 Task: In mention choose email frequency LinkedIn recommended.
Action: Mouse moved to (755, 67)
Screenshot: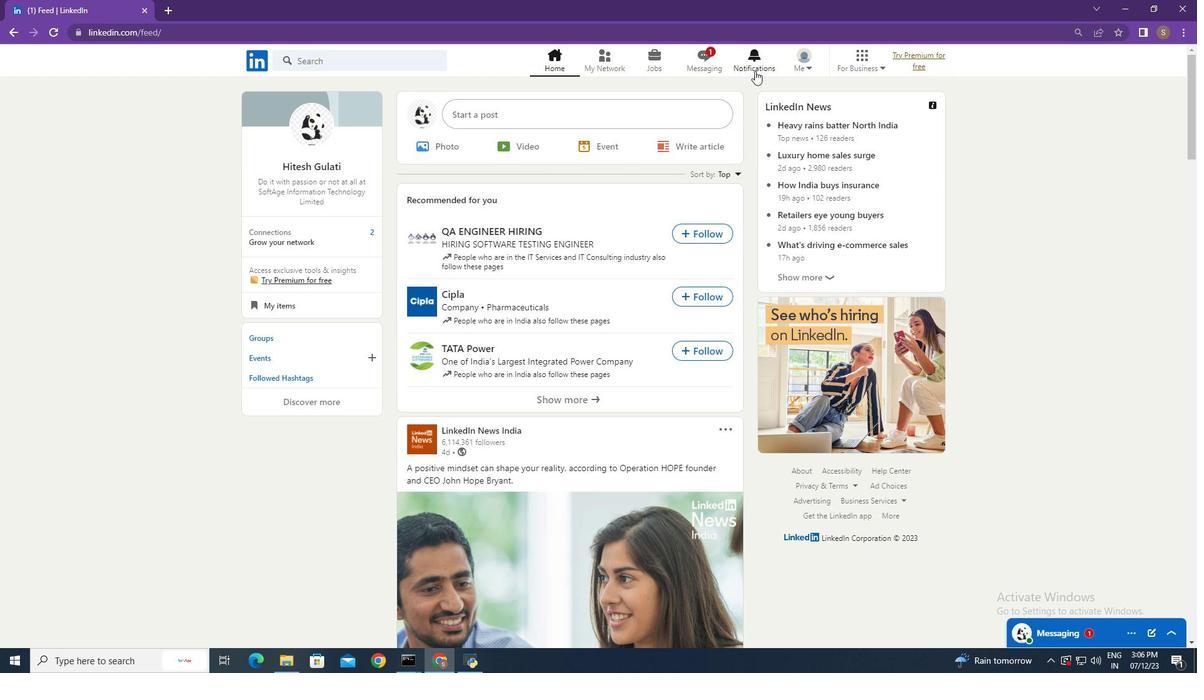 
Action: Mouse pressed left at (755, 67)
Screenshot: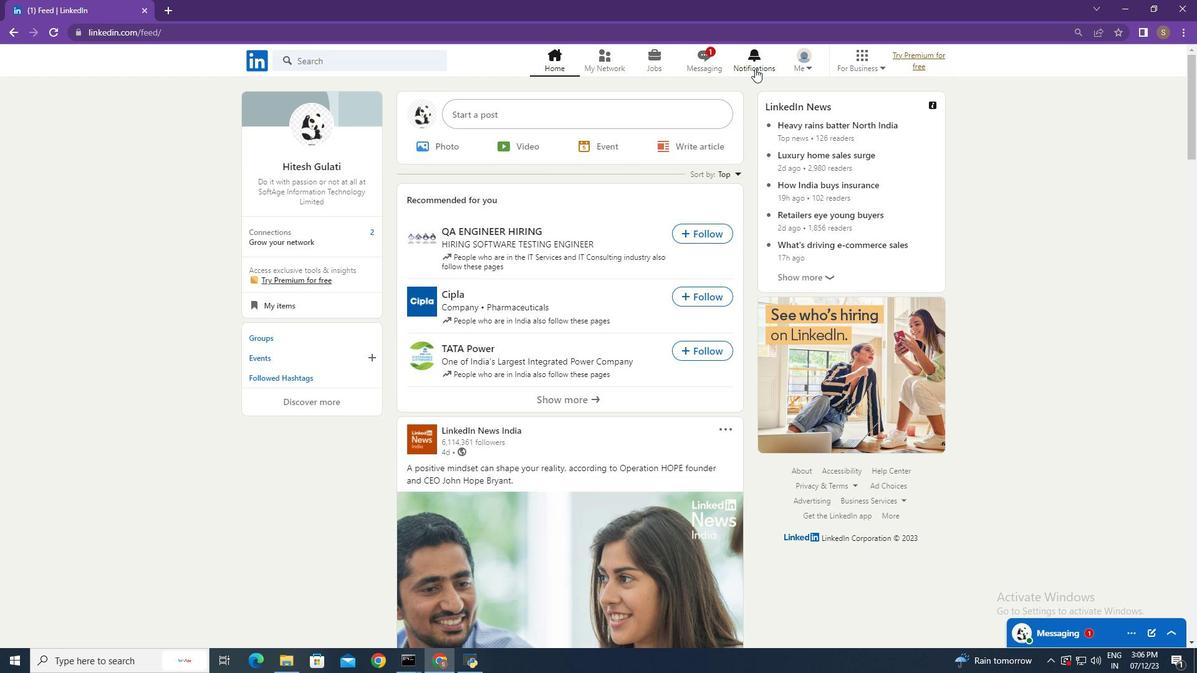 
Action: Mouse moved to (279, 144)
Screenshot: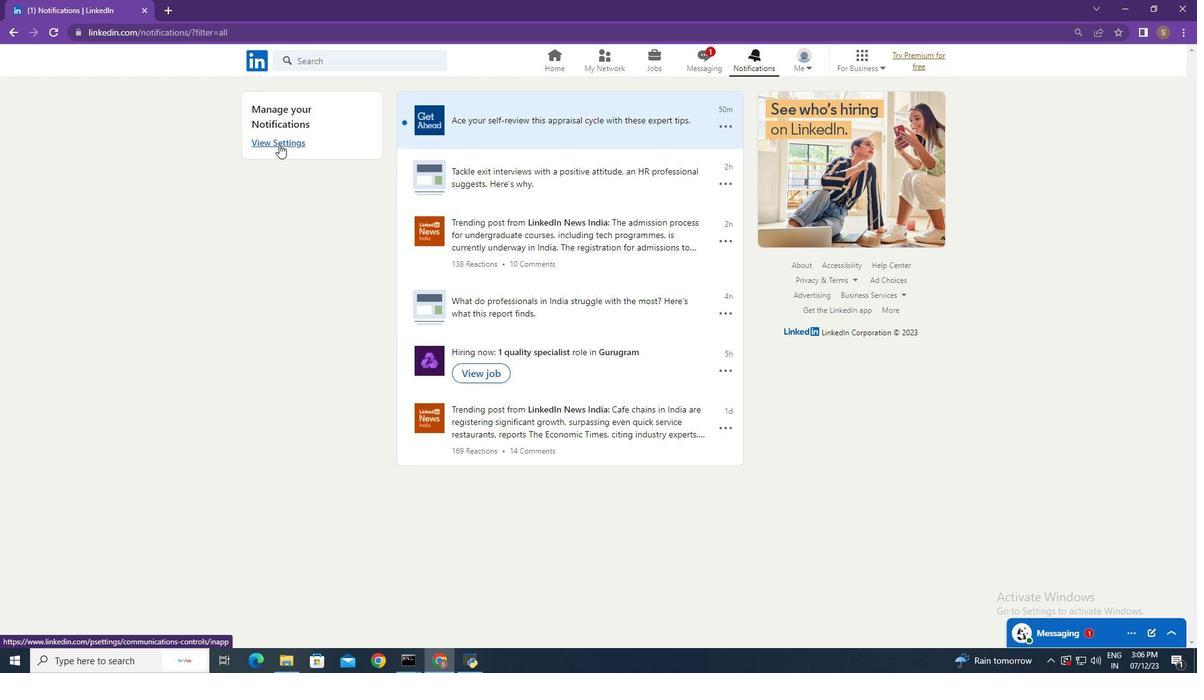 
Action: Mouse pressed left at (279, 144)
Screenshot: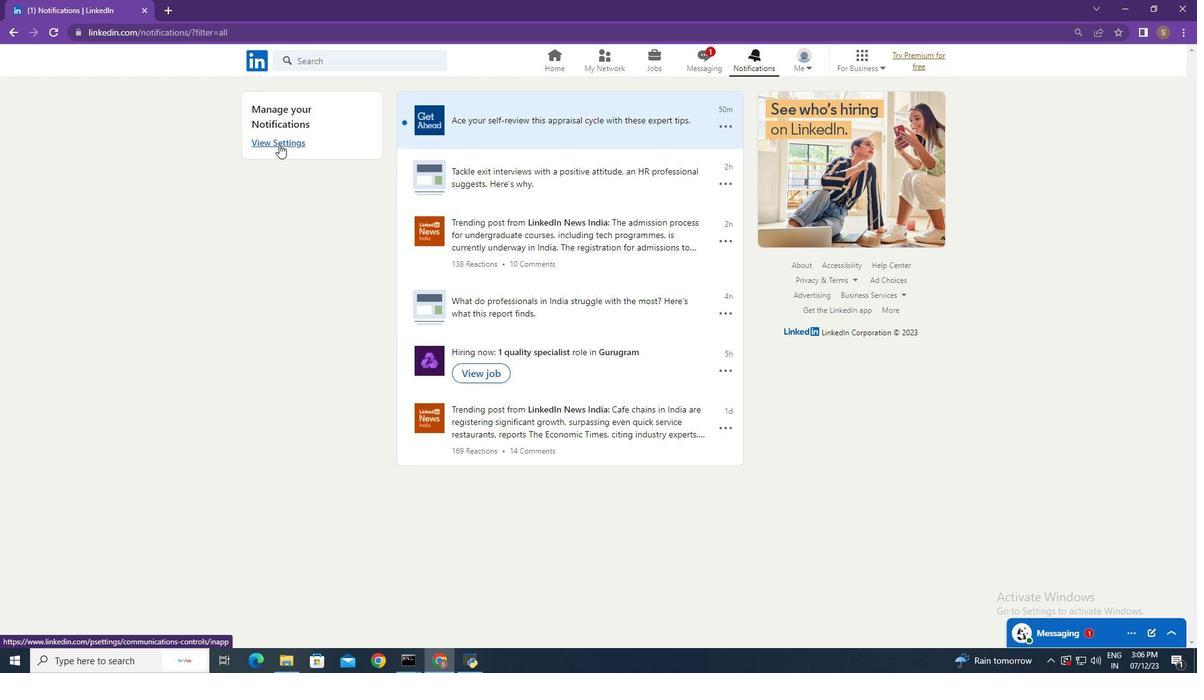 
Action: Mouse moved to (664, 290)
Screenshot: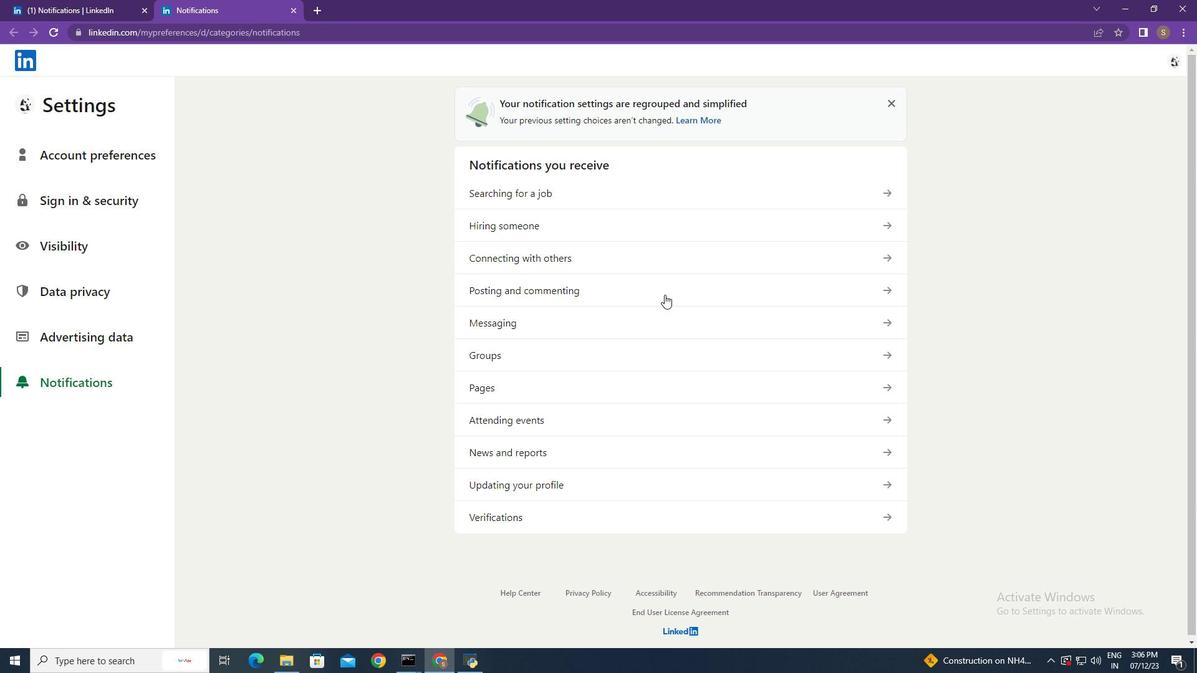 
Action: Mouse pressed left at (664, 290)
Screenshot: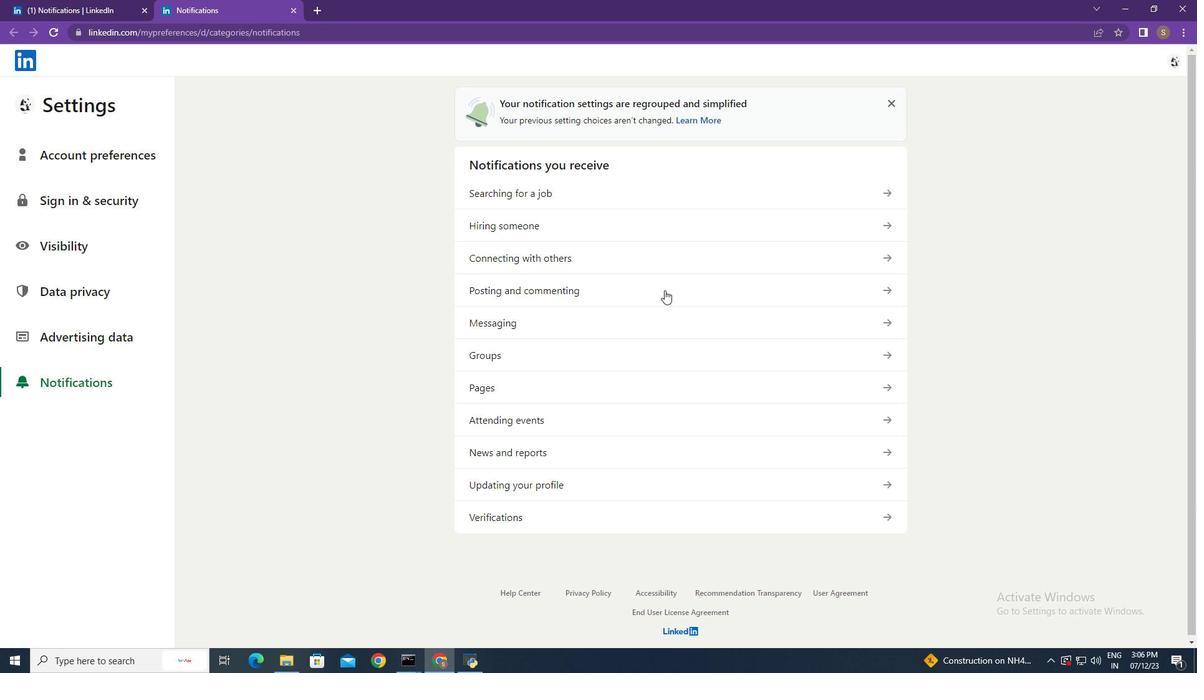 
Action: Mouse moved to (826, 269)
Screenshot: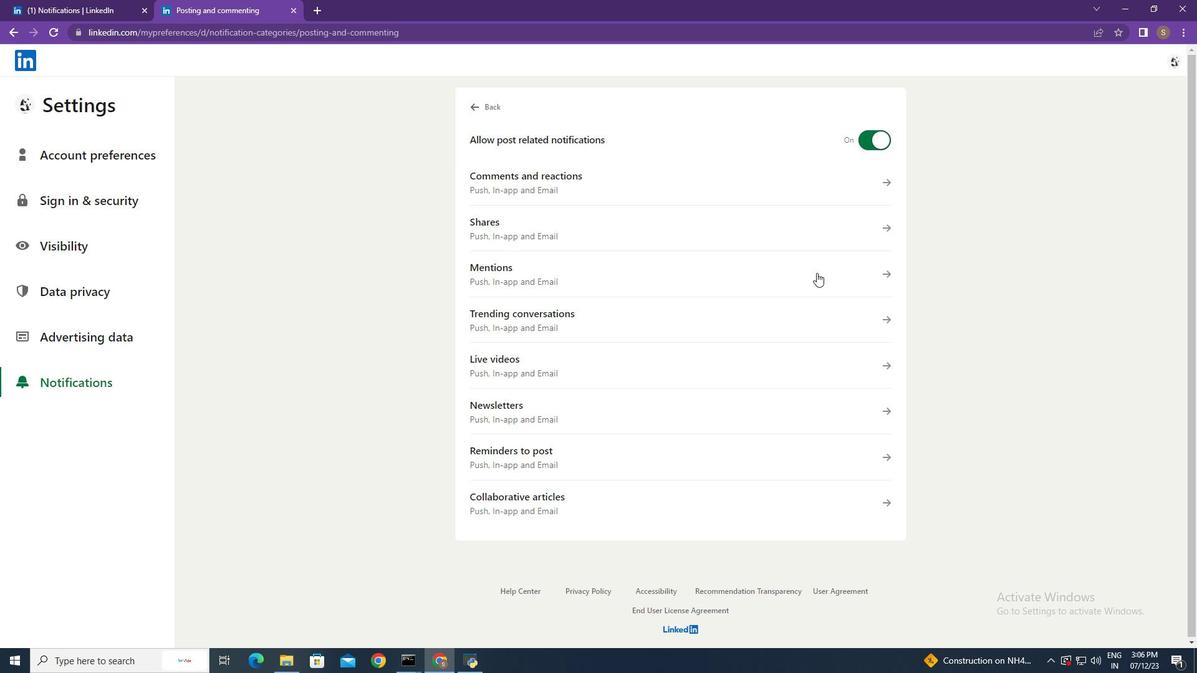
Action: Mouse pressed left at (826, 269)
Screenshot: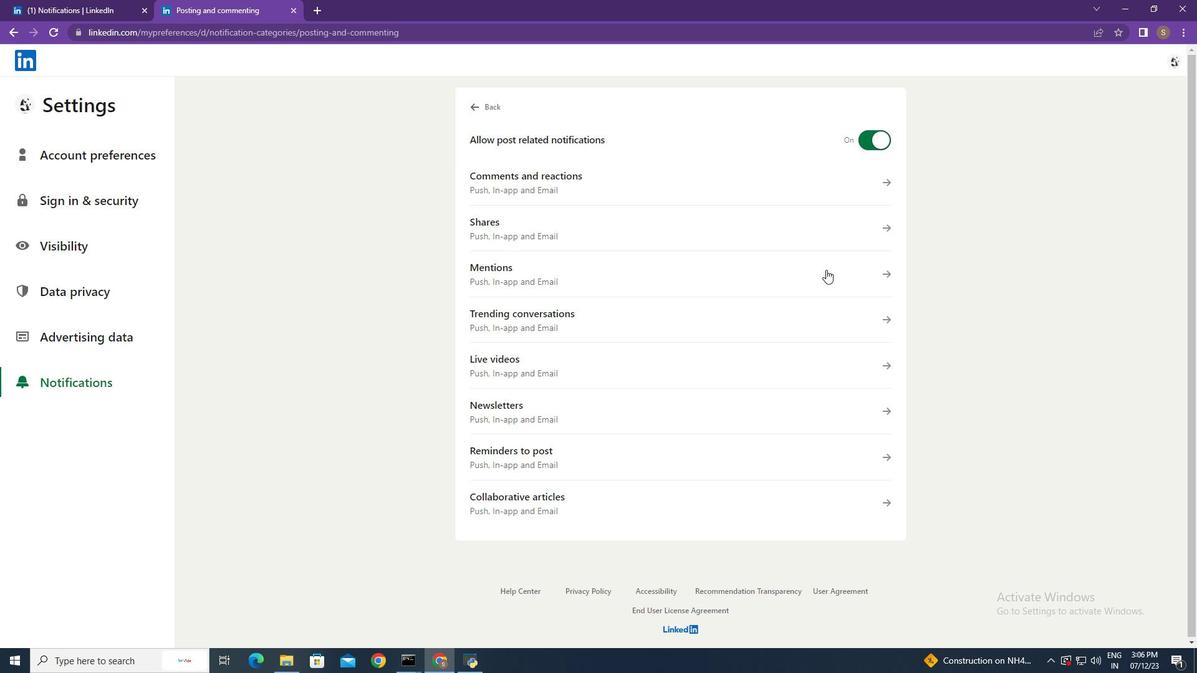 
Action: Mouse moved to (480, 452)
Screenshot: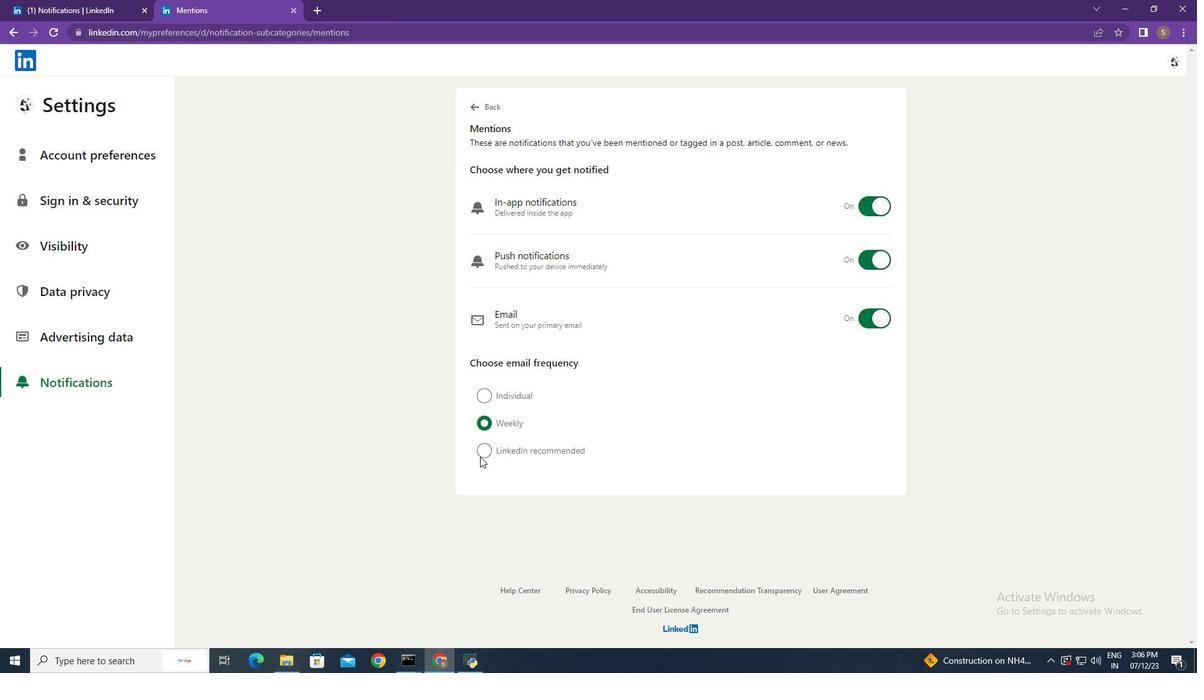 
Action: Mouse pressed left at (480, 452)
Screenshot: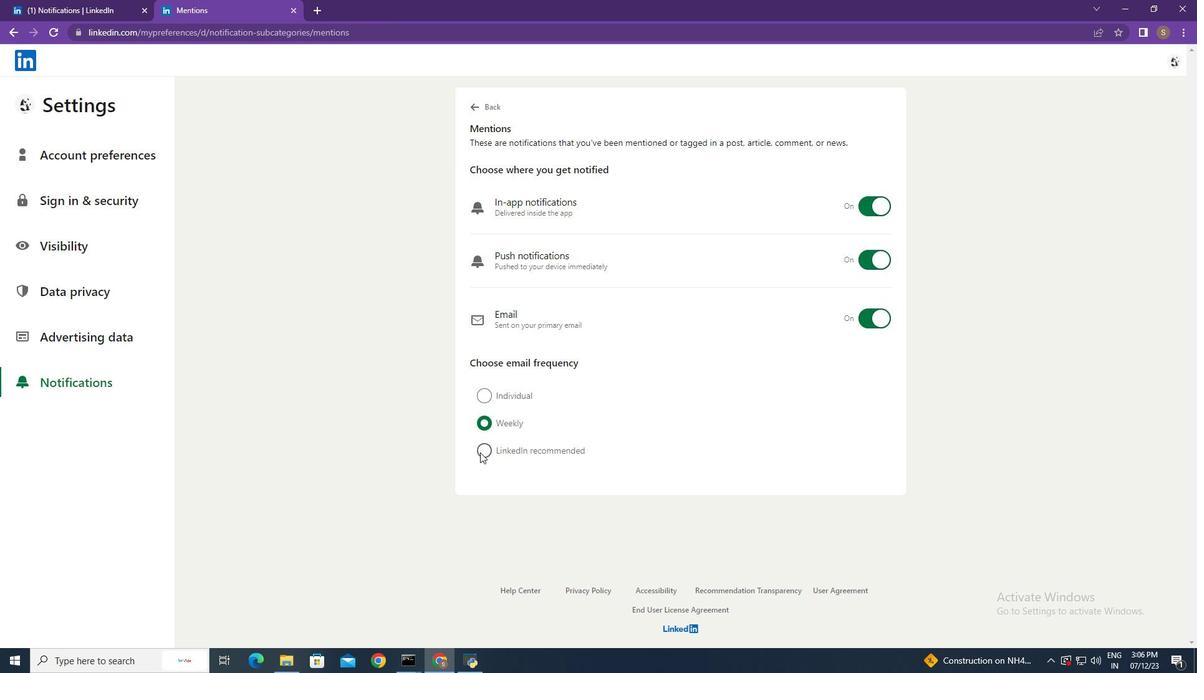 
Action: Mouse moved to (360, 301)
Screenshot: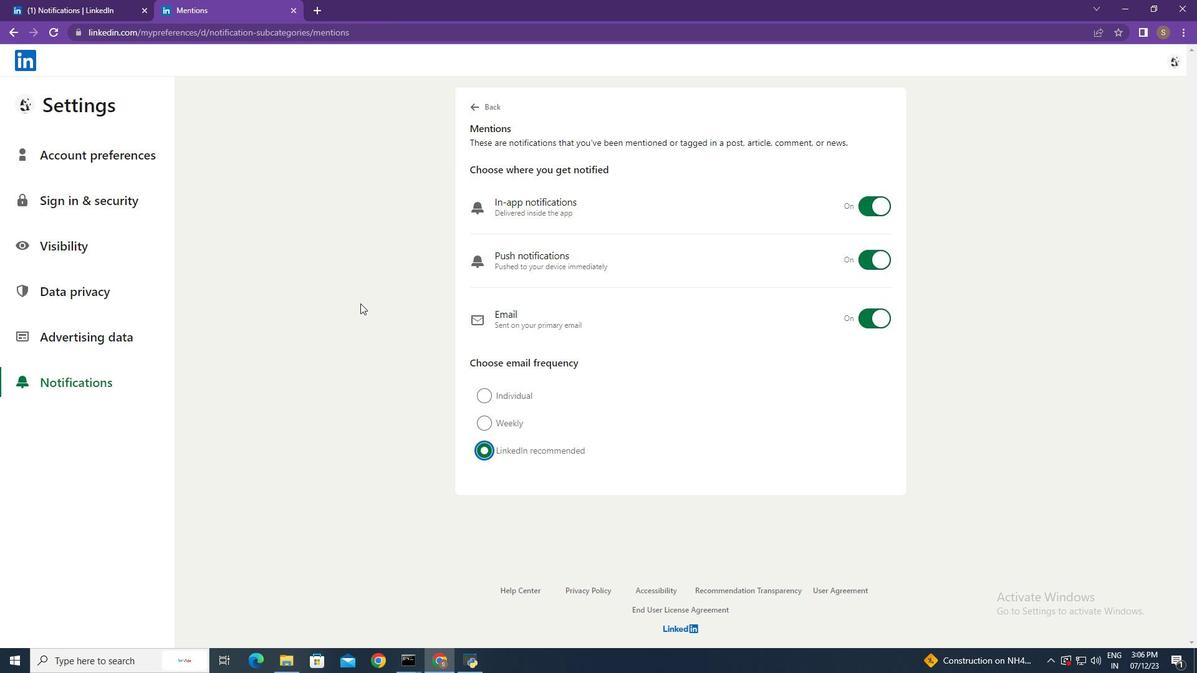 
